 Task: Select and add the product "Puffs Plus Lotion with the Scent of Vick's Tissues" to cart from the store "DashMart".
Action: Mouse moved to (39, 75)
Screenshot: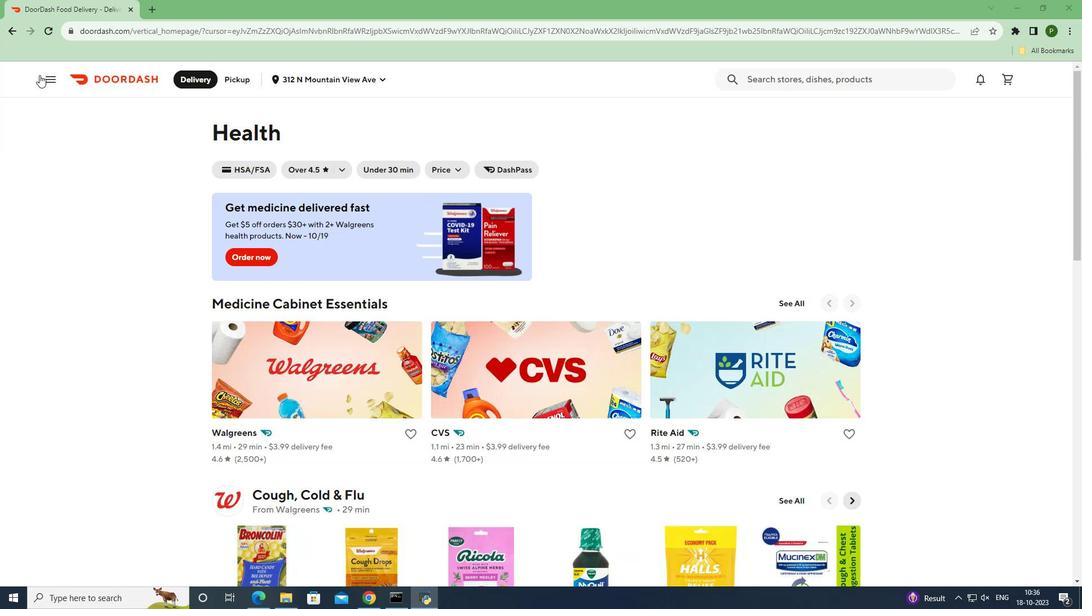 
Action: Mouse pressed left at (39, 75)
Screenshot: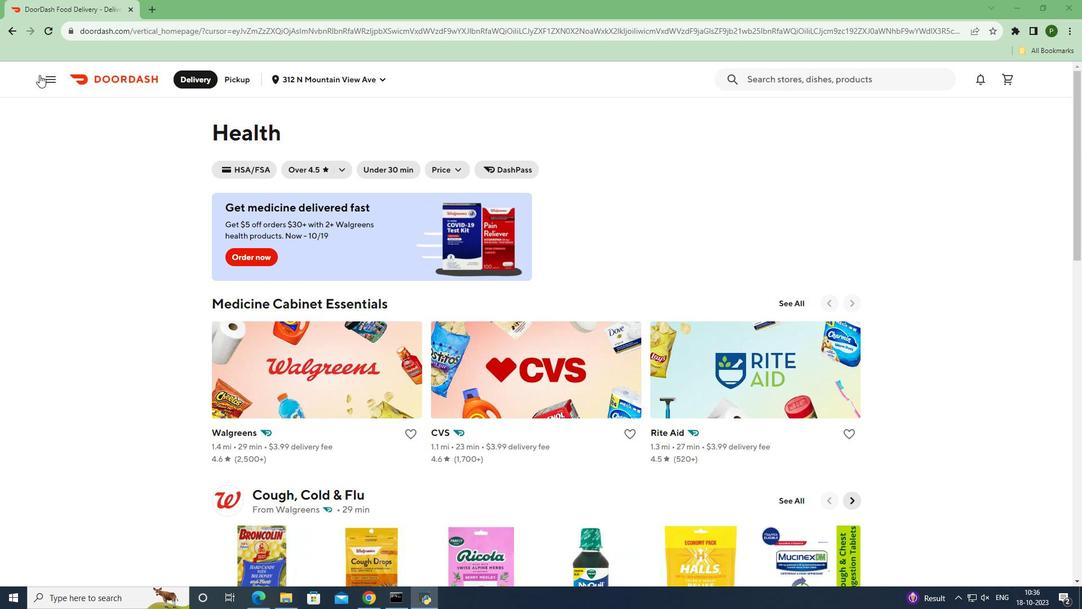 
Action: Mouse moved to (40, 160)
Screenshot: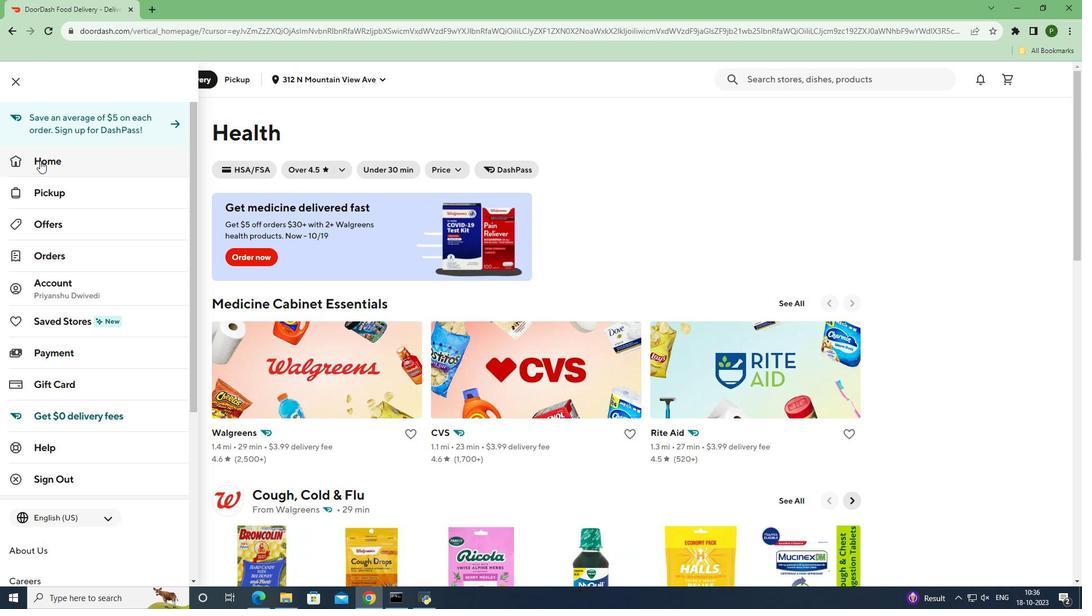 
Action: Mouse pressed left at (40, 160)
Screenshot: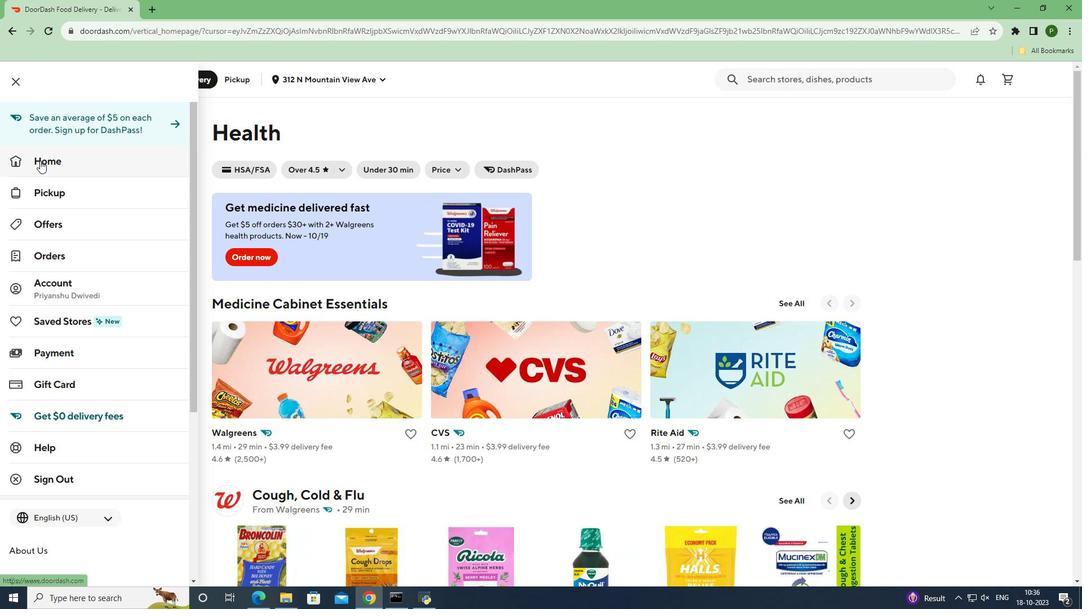 
Action: Mouse moved to (798, 115)
Screenshot: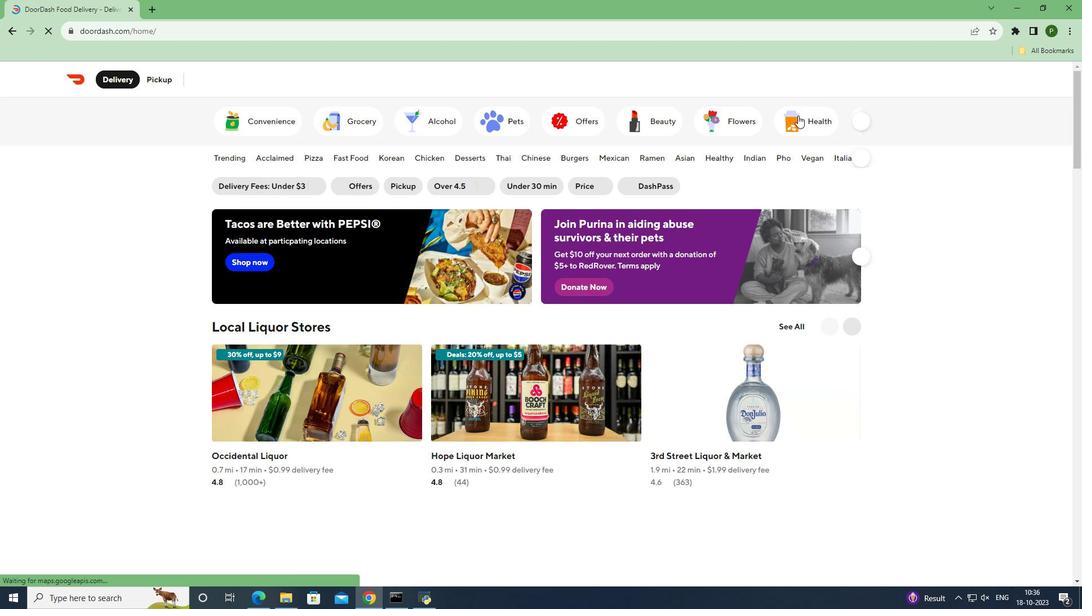 
Action: Mouse pressed left at (798, 115)
Screenshot: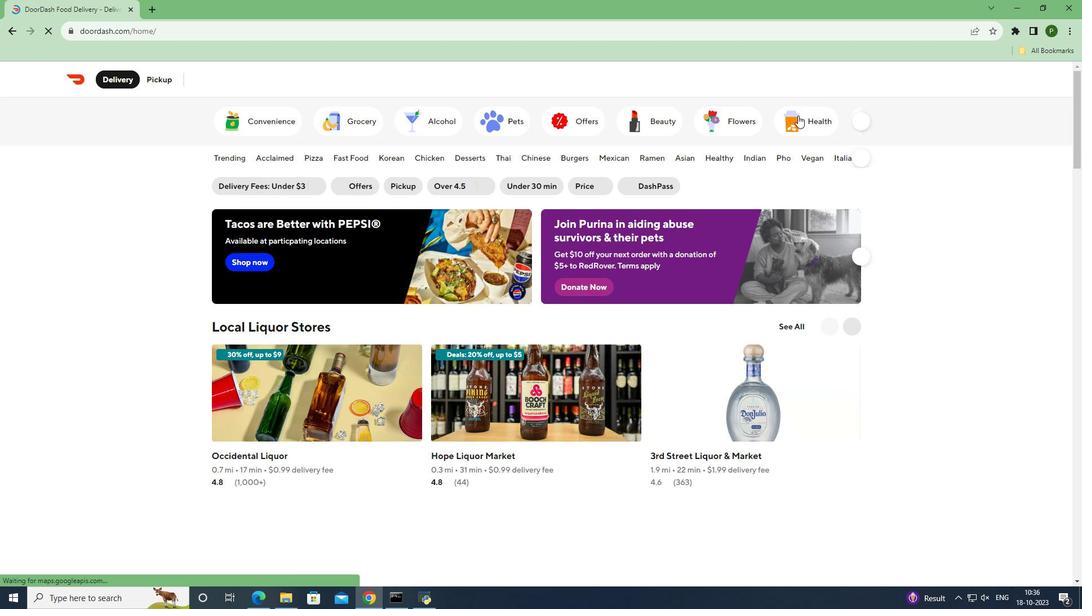 
Action: Mouse moved to (305, 353)
Screenshot: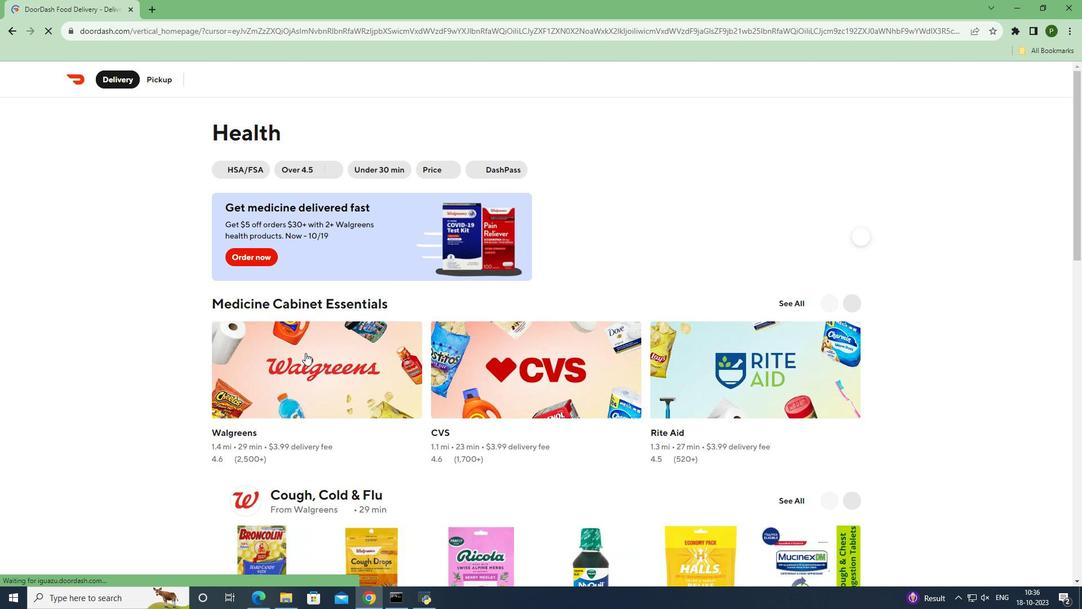
Action: Mouse pressed left at (305, 353)
Screenshot: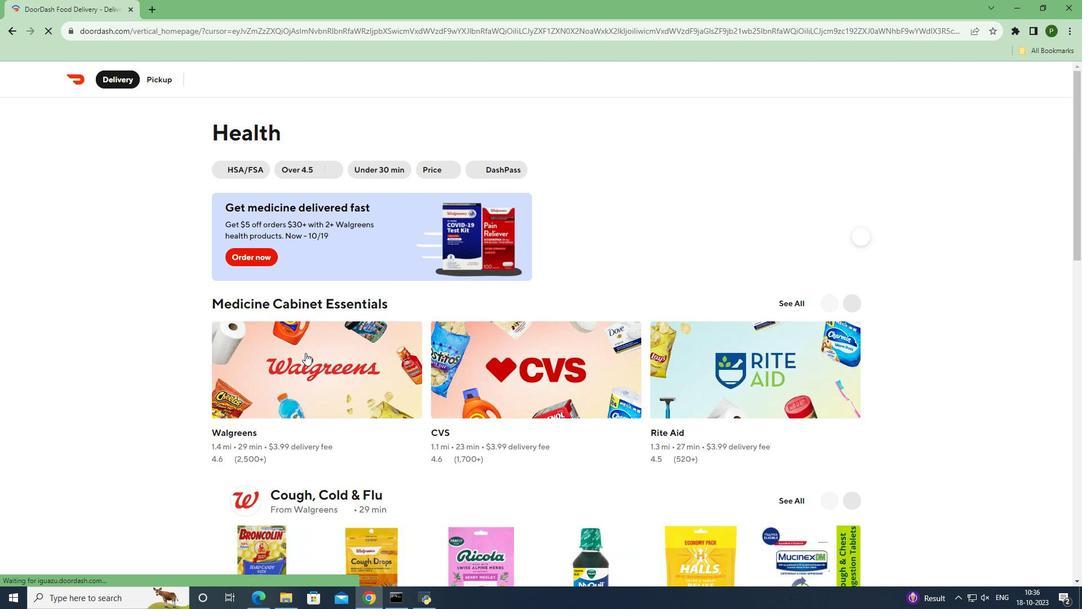 
Action: Mouse moved to (704, 187)
Screenshot: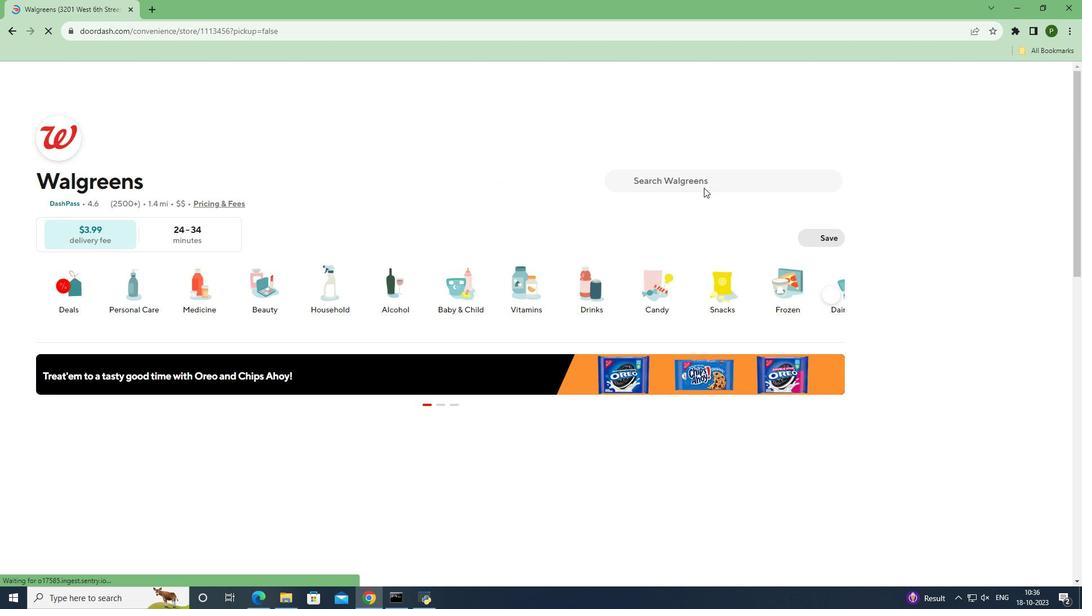 
Action: Mouse pressed left at (704, 187)
Screenshot: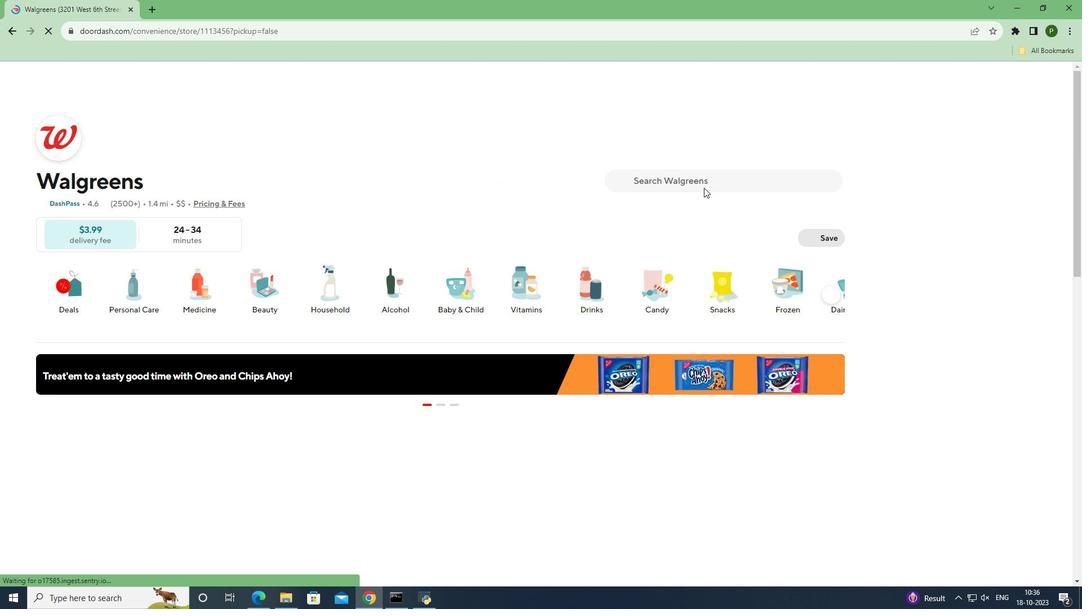 
Action: Mouse moved to (704, 186)
Screenshot: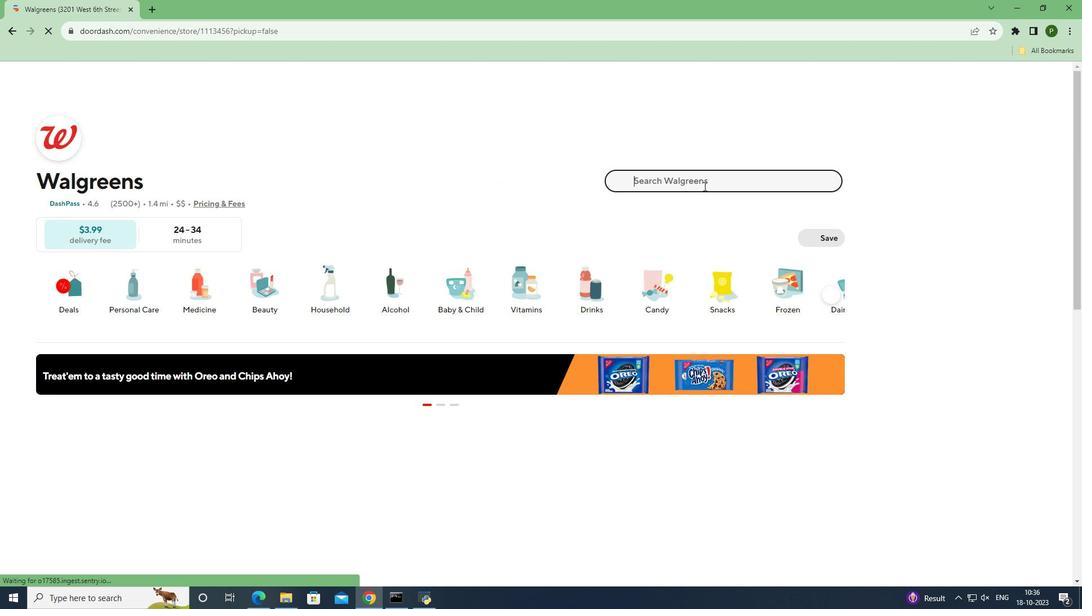 
Action: Key pressed <Key.caps_lock>P<Key.caps_lock>uffs<Key.space><Key.caps_lock>P<Key.caps_lock>lus<Key.space><Key.caps_lock>L<Key.caps_lock>otion<Key.space>with<Key.space>the<Key.space><Key.caps_lock>S<Key.caps_lock>cent<Key.space>of<Key.space><Key.caps_lock>V<Key.caps_lock>ick's<Key.space><Key.caps_lock>T<Key.caps_lock>issues<Key.space>
Screenshot: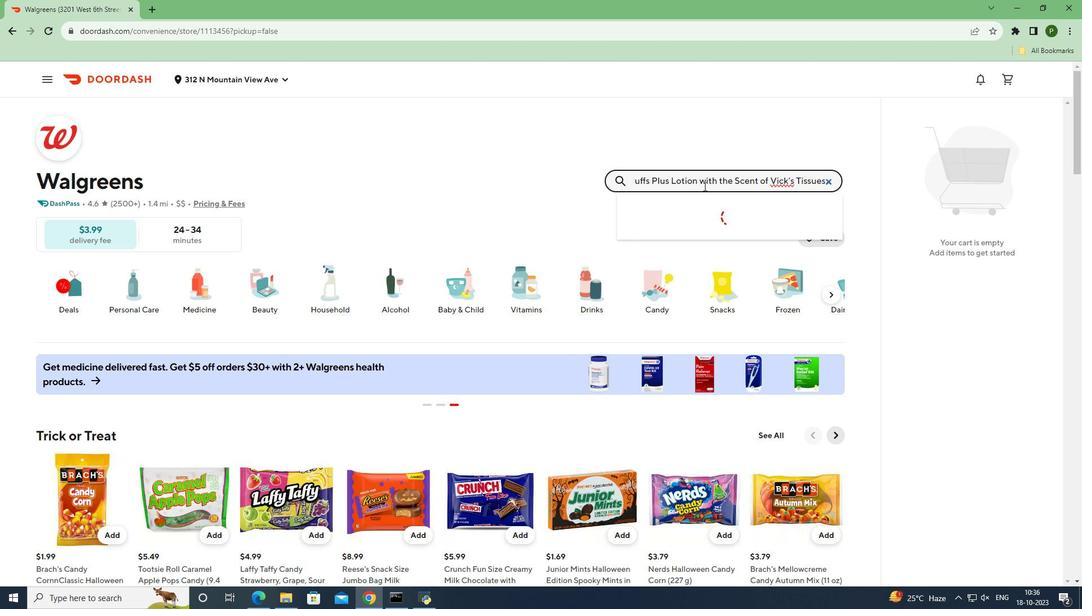 
Action: Mouse moved to (744, 223)
Screenshot: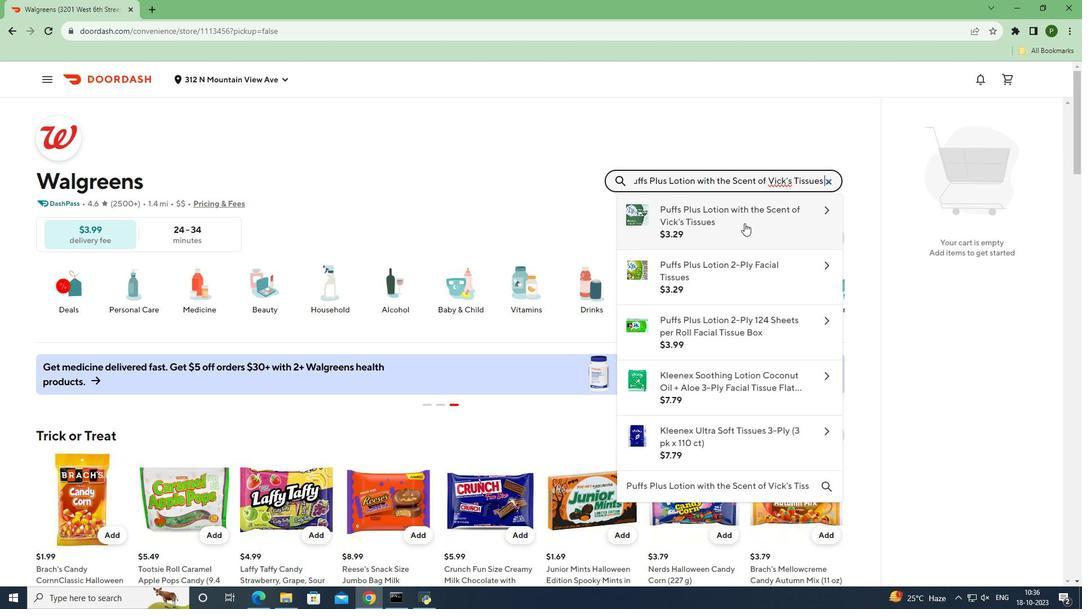 
Action: Mouse pressed left at (744, 223)
Screenshot: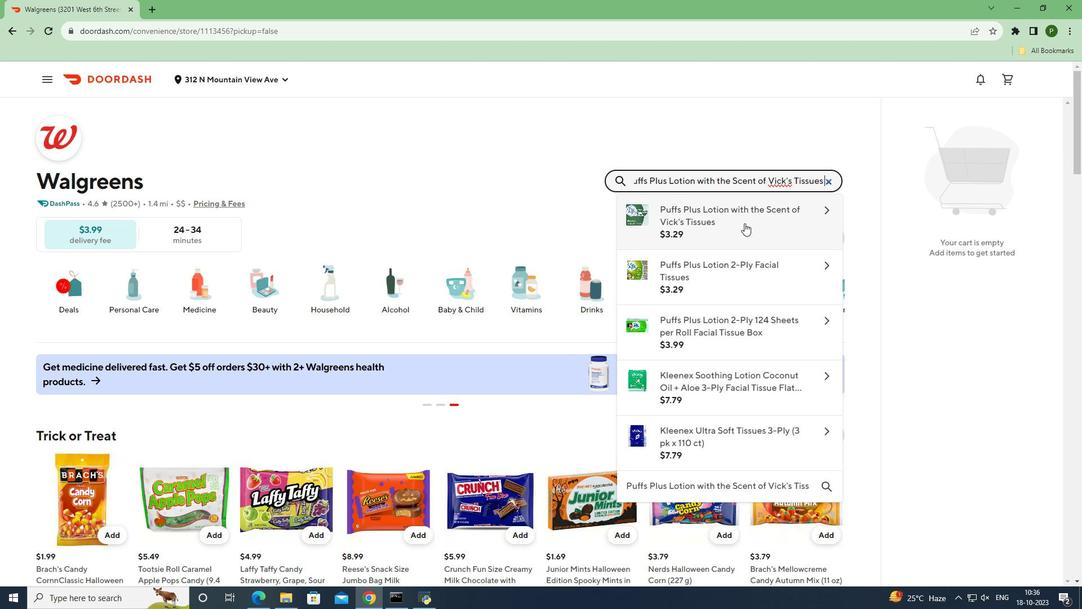 
Action: Mouse moved to (760, 554)
Screenshot: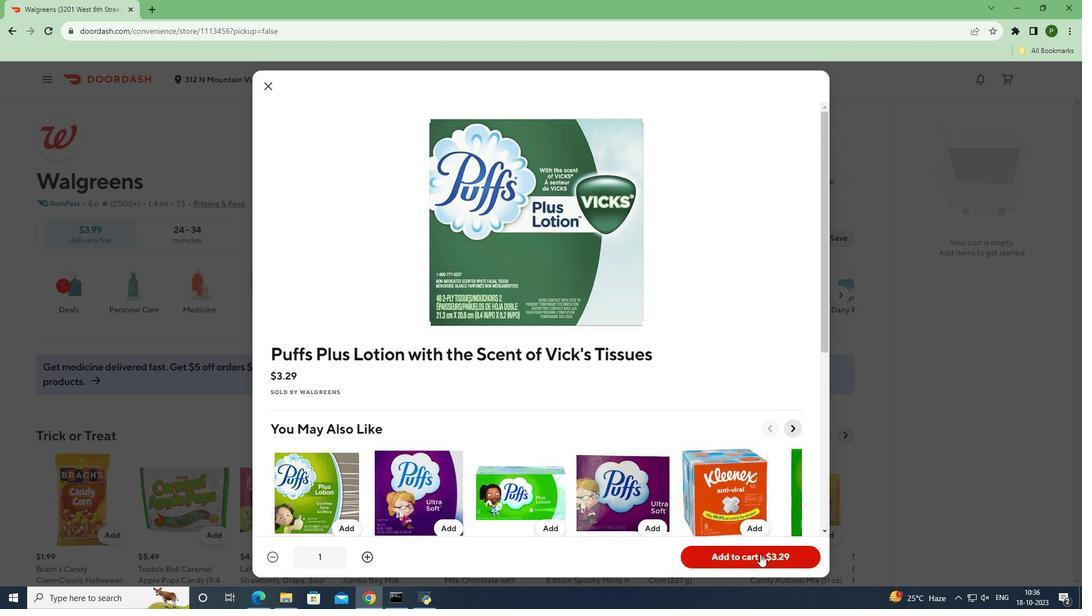 
Action: Mouse pressed left at (760, 554)
Screenshot: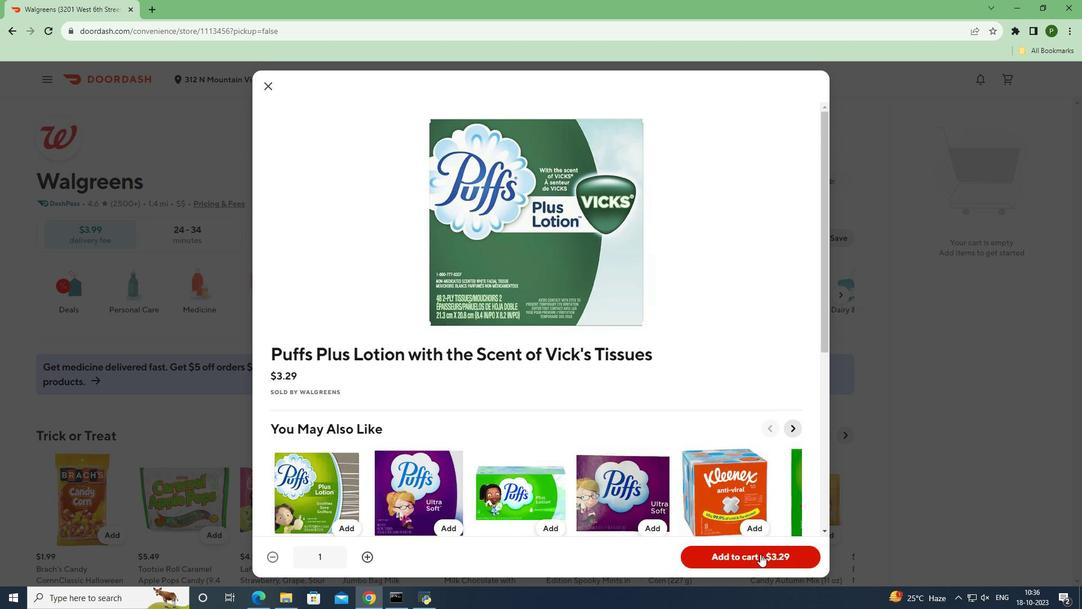 
Action: Mouse moved to (898, 459)
Screenshot: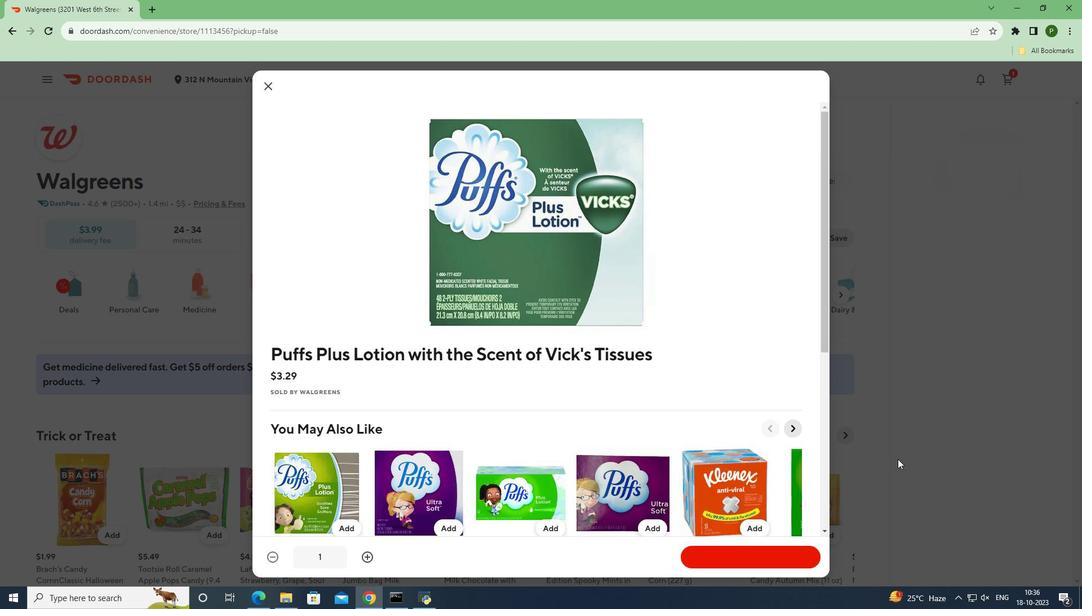 
